 Task: Schedule a monthly meeting using the 'Monthly Meeting' template and invite shubhamjain391@outlook.com.
Action: Mouse moved to (12, 55)
Screenshot: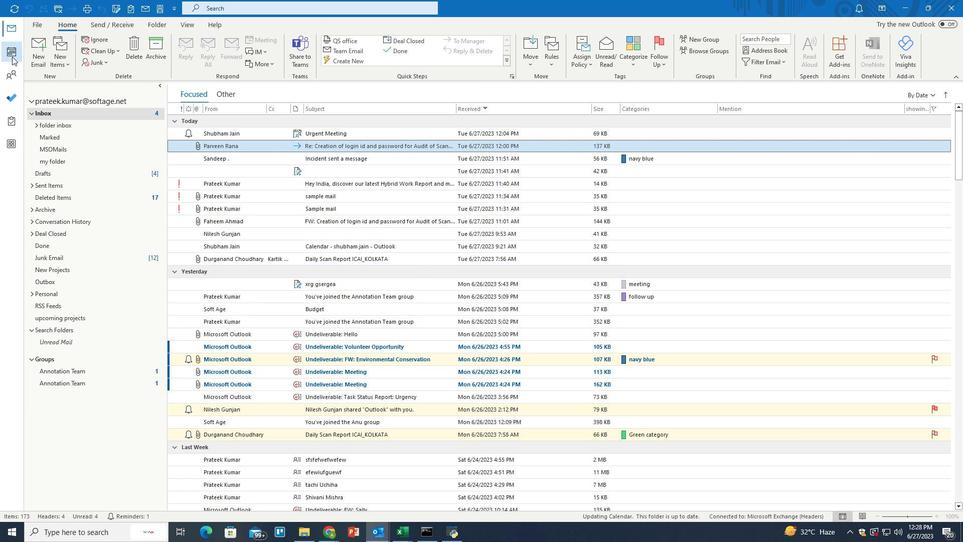 
Action: Mouse pressed left at (12, 55)
Screenshot: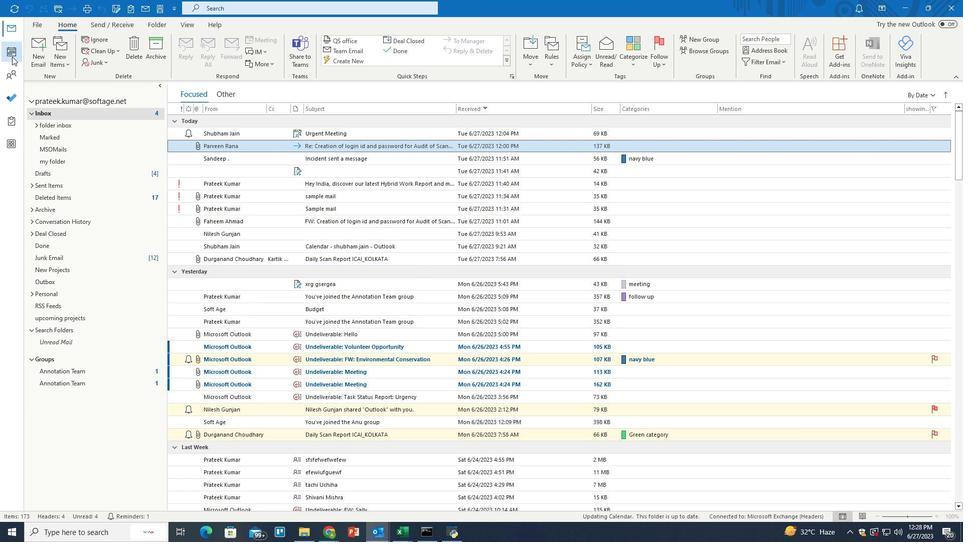 
Action: Mouse moved to (74, 56)
Screenshot: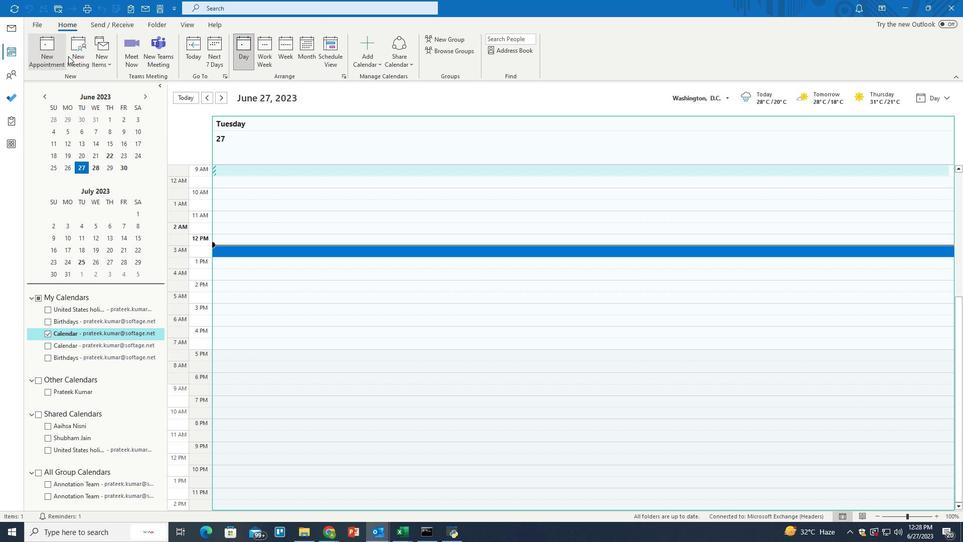 
Action: Mouse pressed left at (74, 56)
Screenshot: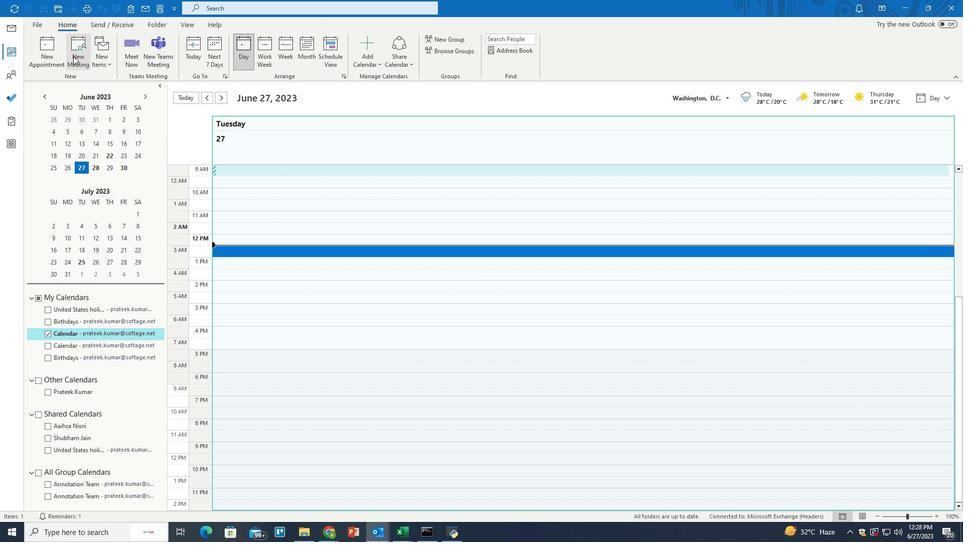 
Action: Mouse moved to (659, 109)
Screenshot: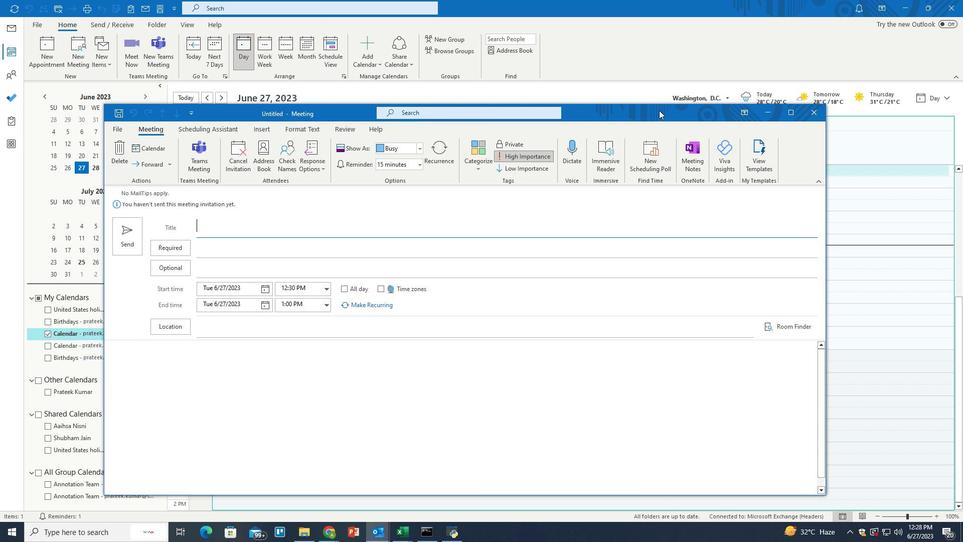 
Action: Mouse pressed left at (659, 109)
Screenshot: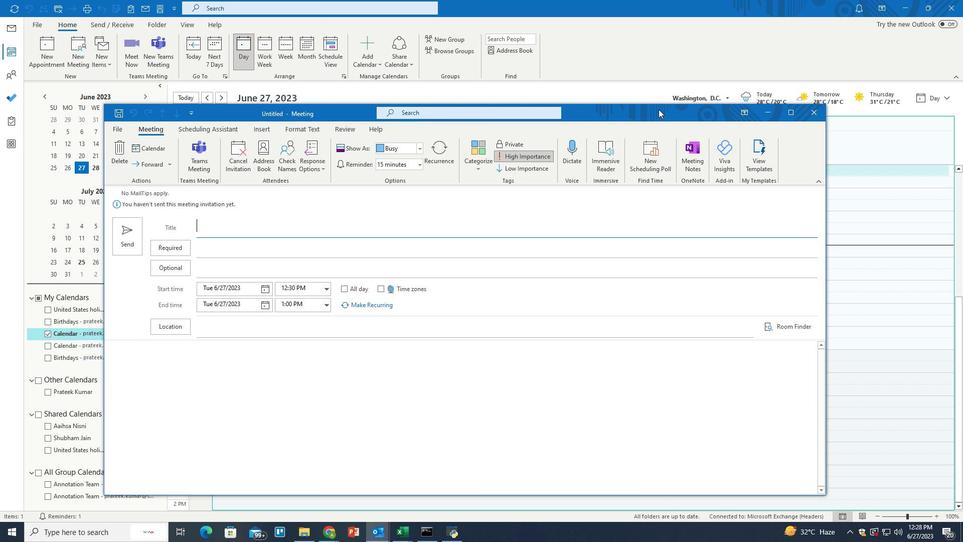 
Action: Mouse pressed left at (659, 109)
Screenshot: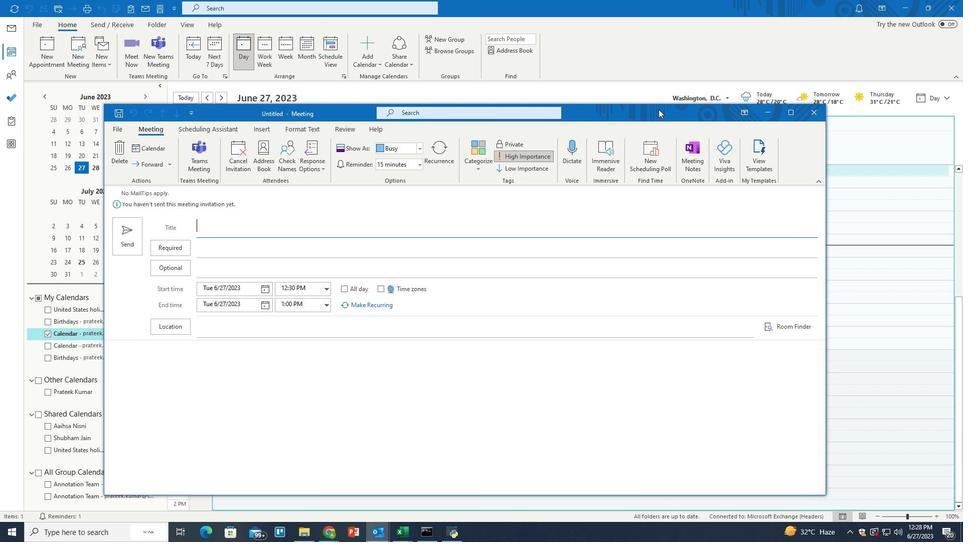 
Action: Mouse moved to (127, 123)
Screenshot: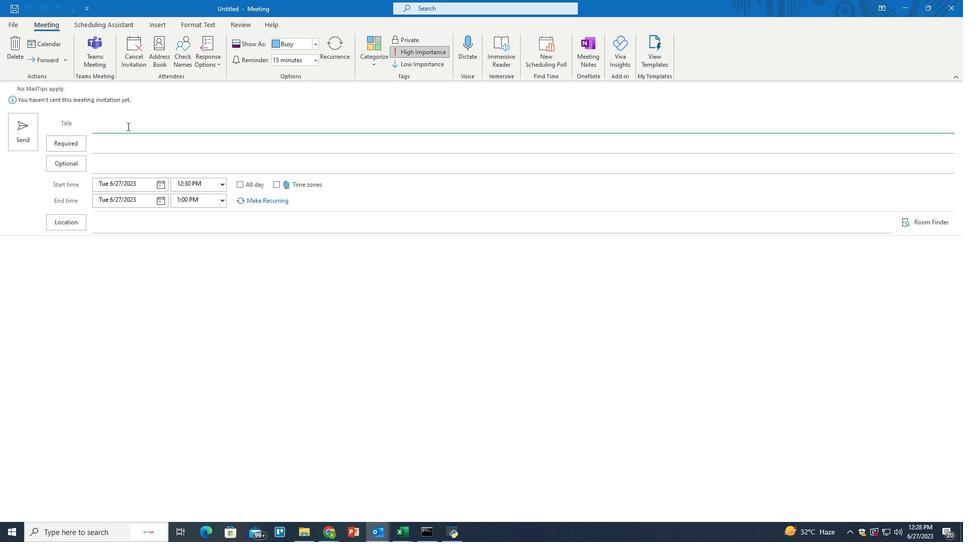 
Action: Key pressed s<Key.backspace><Key.tab>shubhamjain3991<Key.shift>@outlook.com<Key.enter>
Screenshot: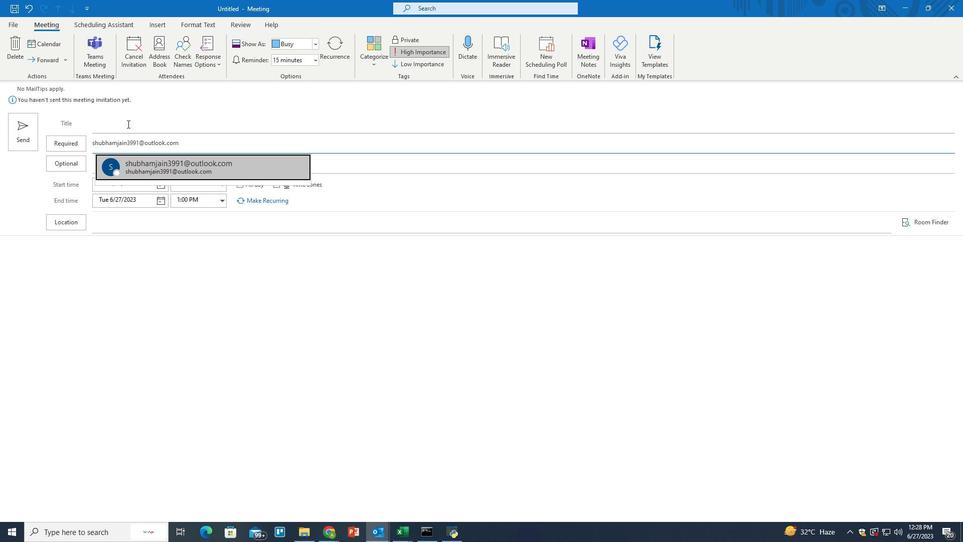 
Action: Mouse moved to (114, 127)
Screenshot: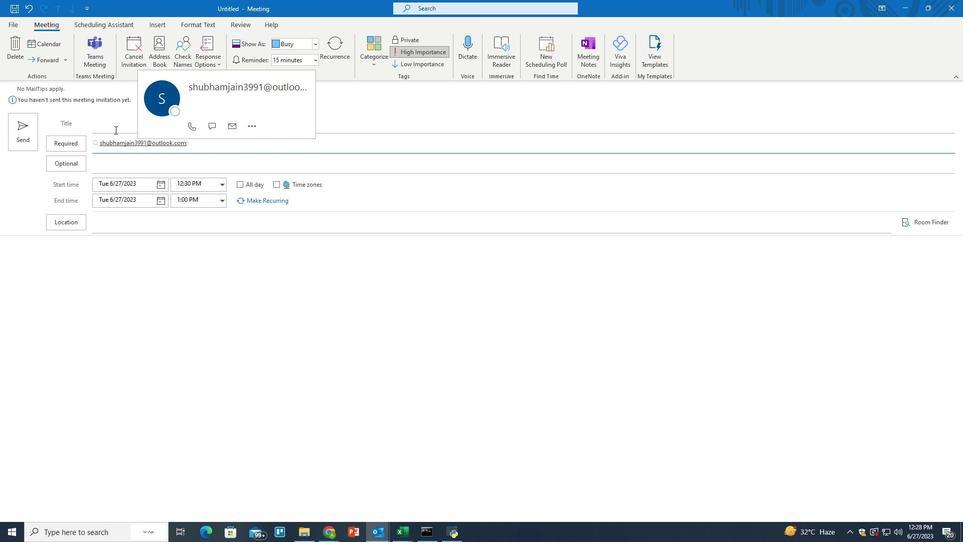 
Action: Mouse pressed left at (114, 127)
Screenshot: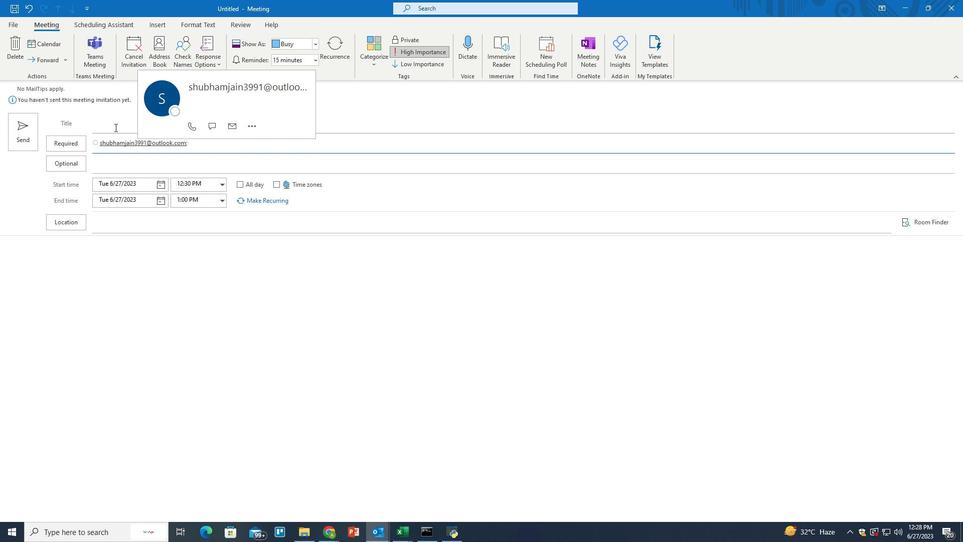 
Action: Key pressed <Key.shift>Monthly<Key.space><Key.shift>Meeting
Screenshot: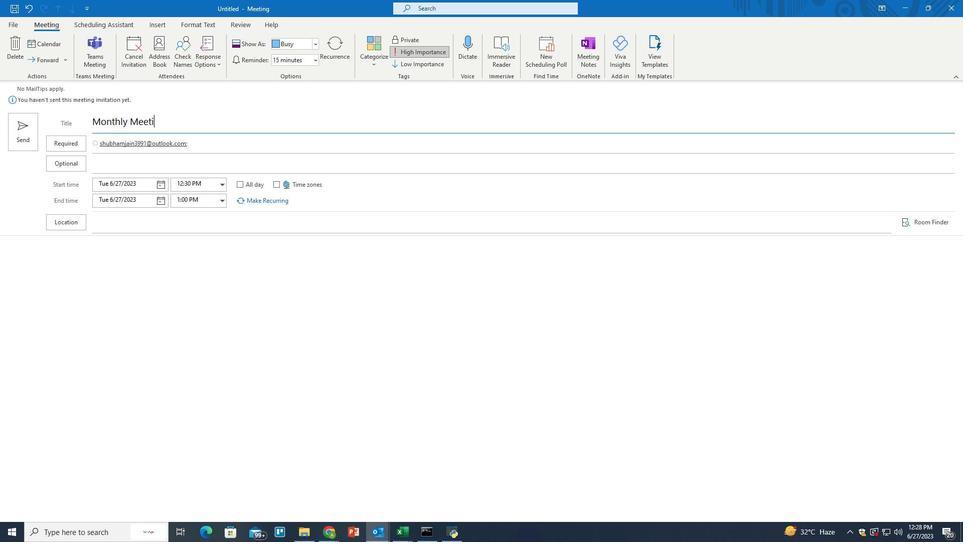 
Action: Mouse moved to (654, 59)
Screenshot: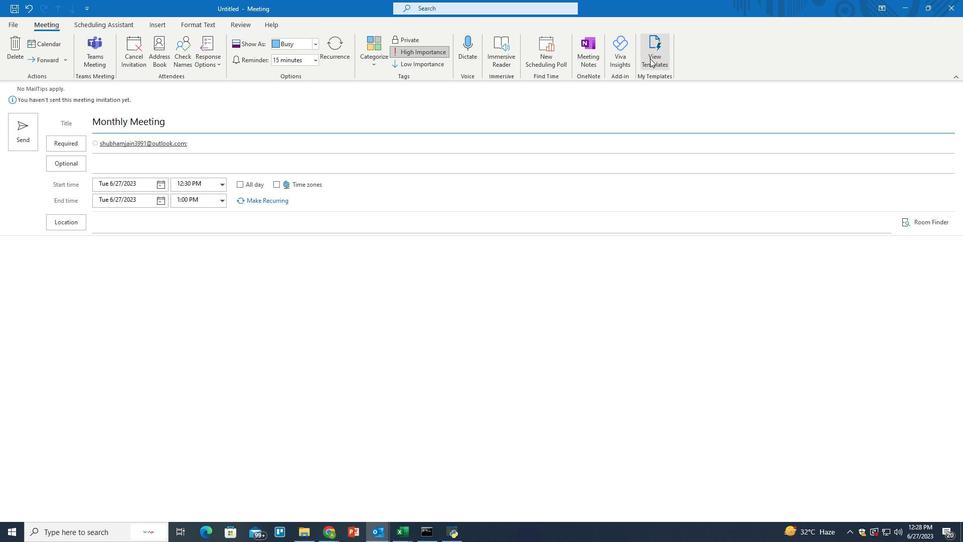 
Action: Mouse pressed left at (654, 59)
Screenshot: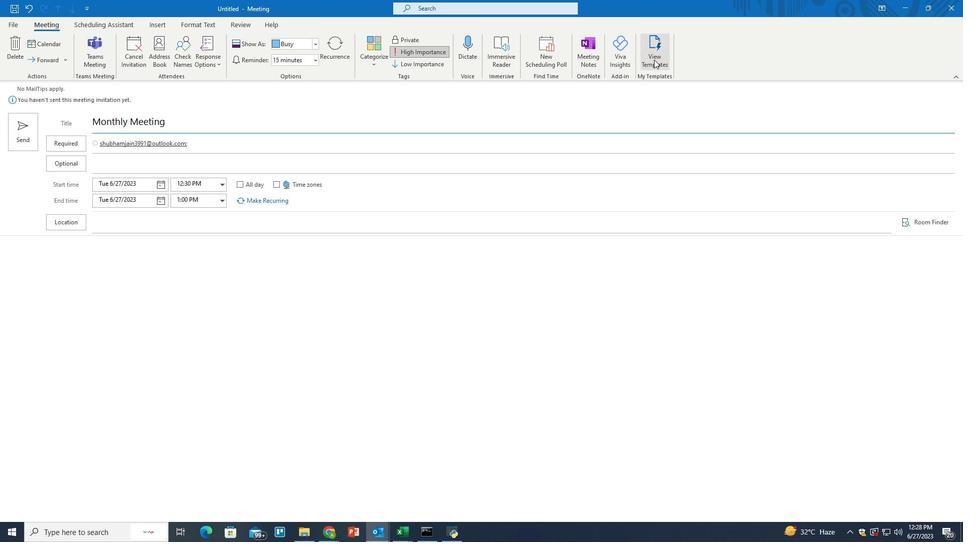 
Action: Mouse moved to (822, 188)
Screenshot: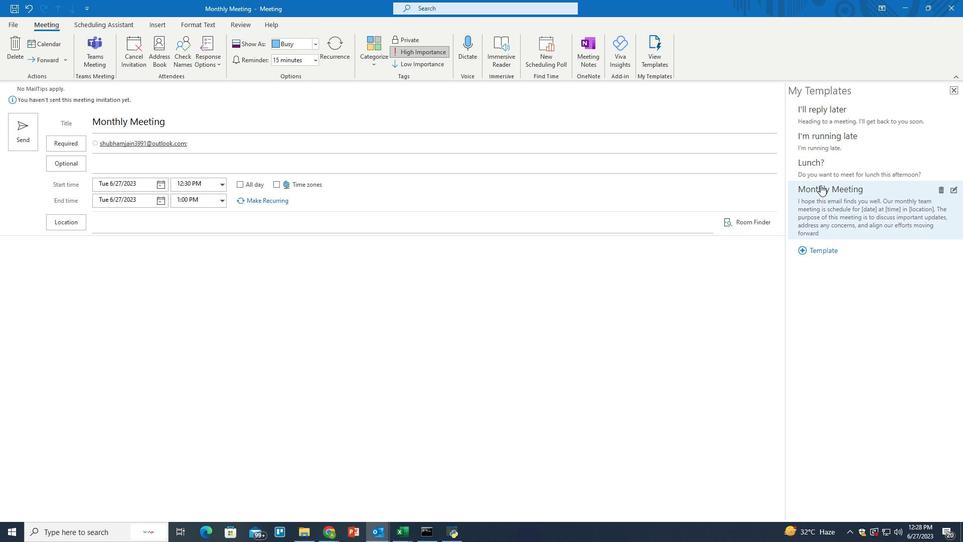 
Action: Mouse pressed left at (822, 188)
Screenshot: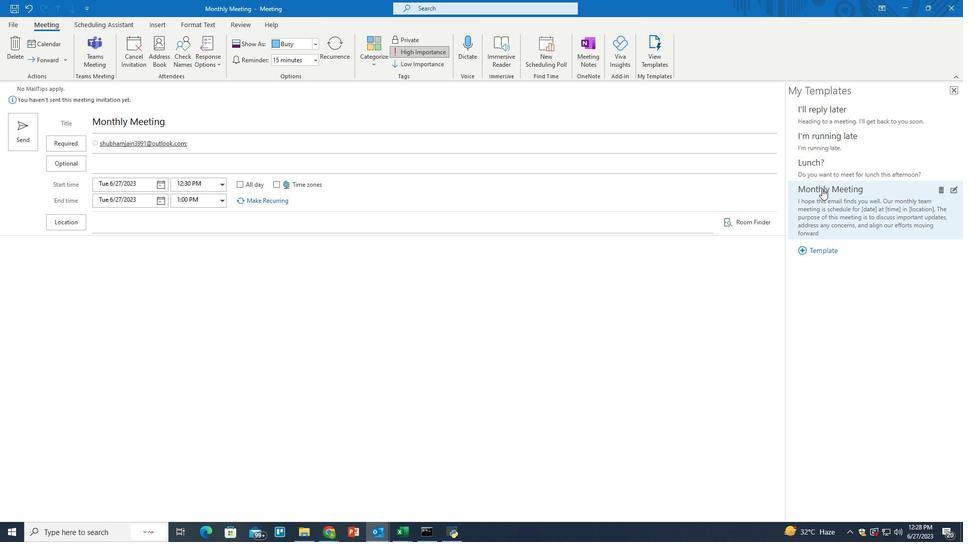 
Action: Mouse moved to (158, 185)
Screenshot: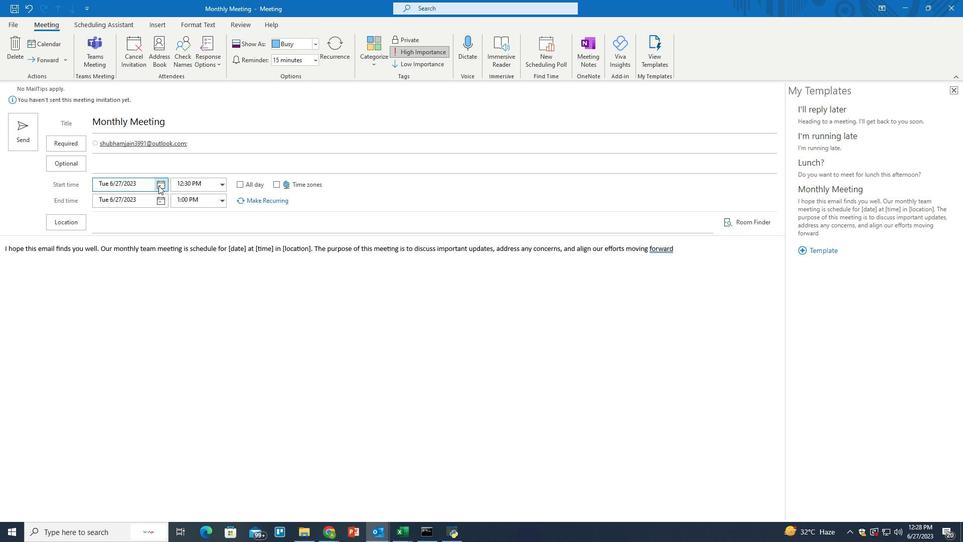 
Action: Mouse pressed left at (158, 185)
Screenshot: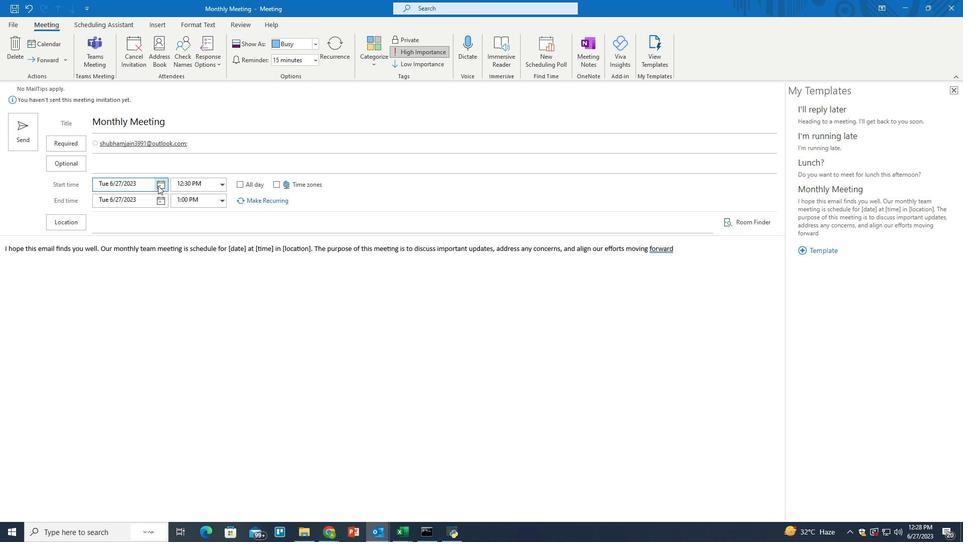 
Action: Mouse moved to (163, 197)
Screenshot: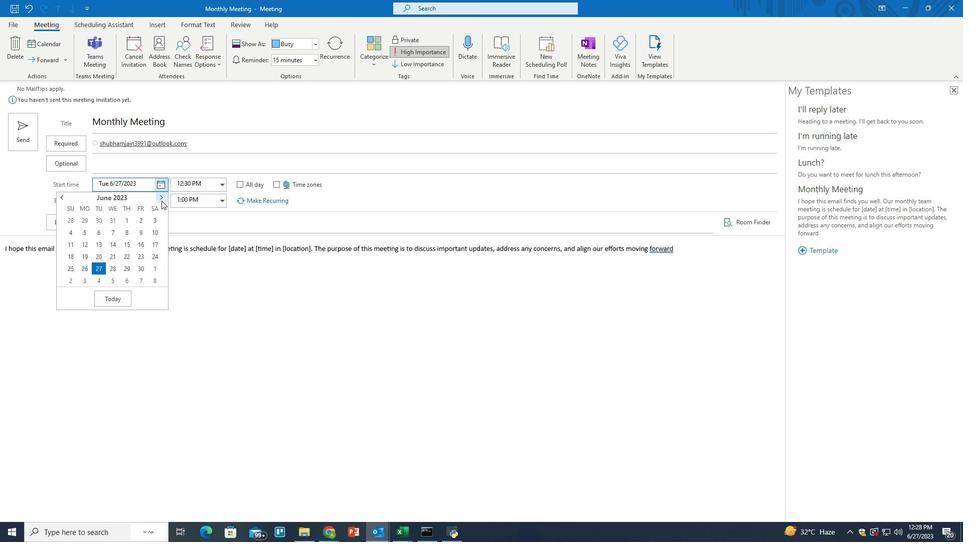 
Action: Mouse pressed left at (163, 197)
Screenshot: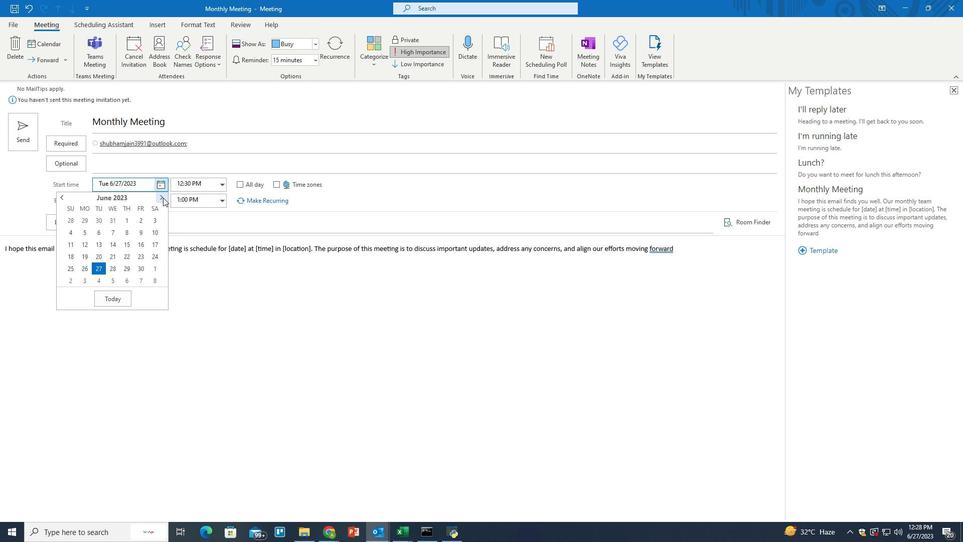 
Action: Mouse moved to (161, 199)
Screenshot: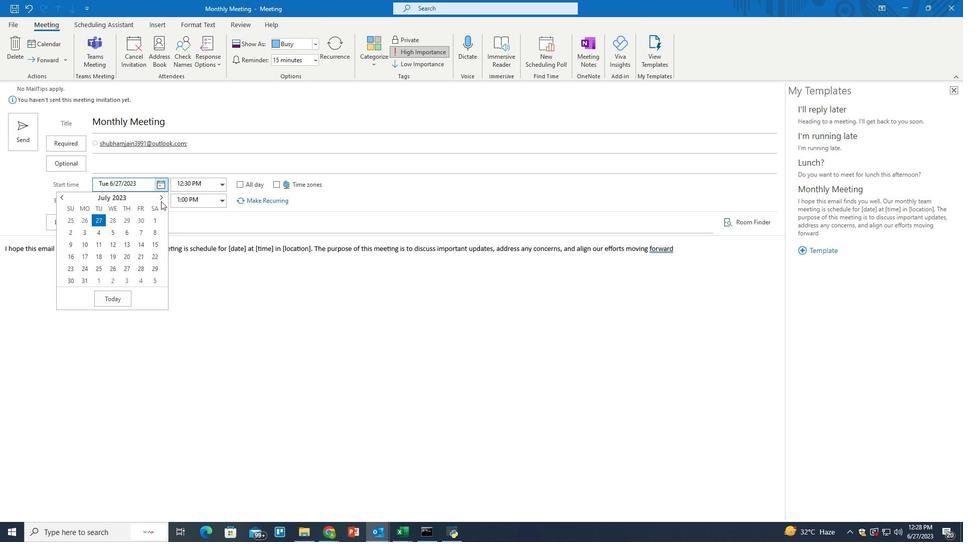 
Action: Mouse pressed left at (161, 199)
Screenshot: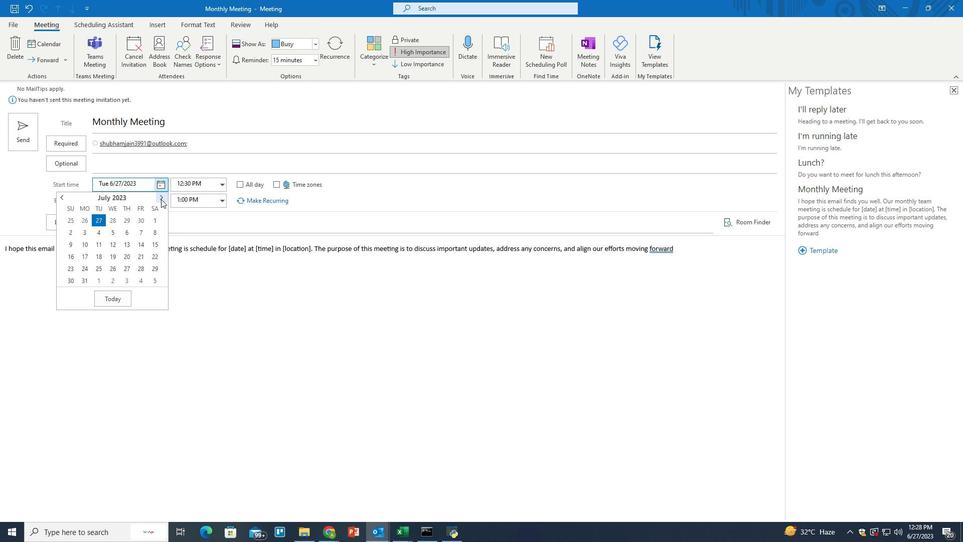 
Action: Mouse moved to (61, 198)
Screenshot: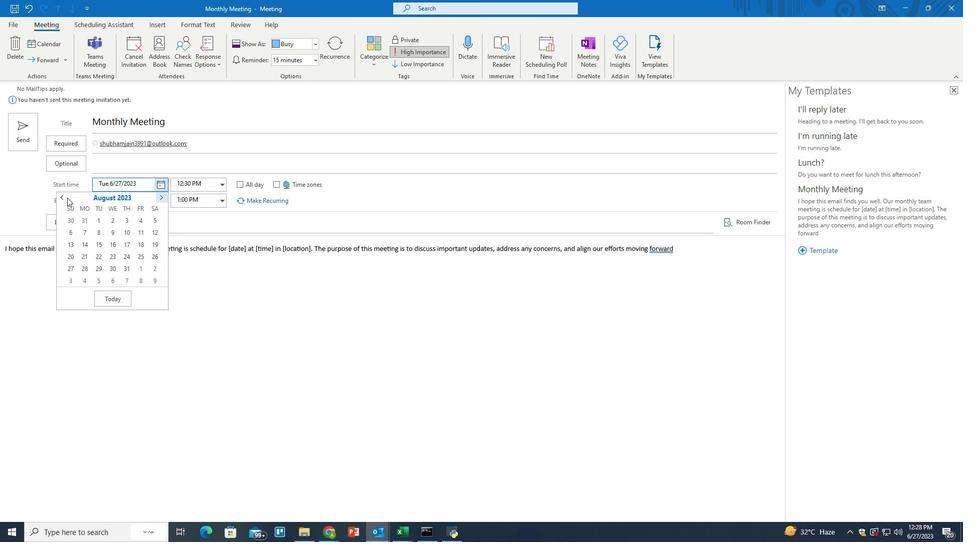 
Action: Mouse pressed left at (61, 198)
Screenshot: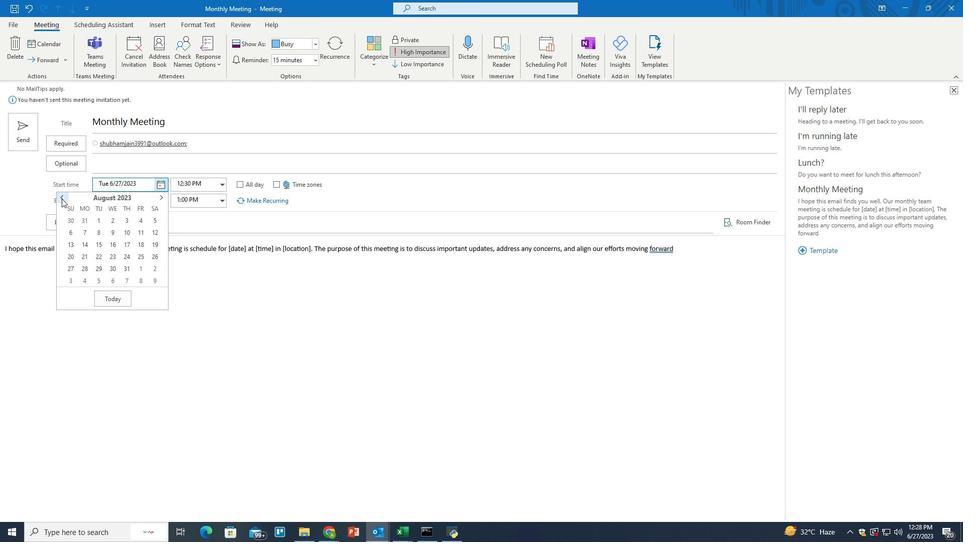 
Action: Mouse moved to (114, 232)
Screenshot: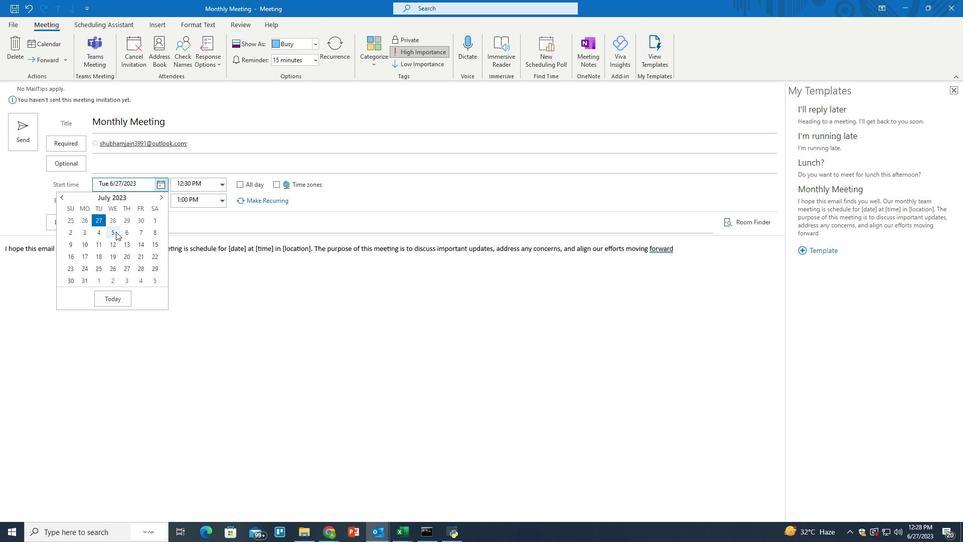 
Action: Mouse pressed left at (114, 232)
Screenshot: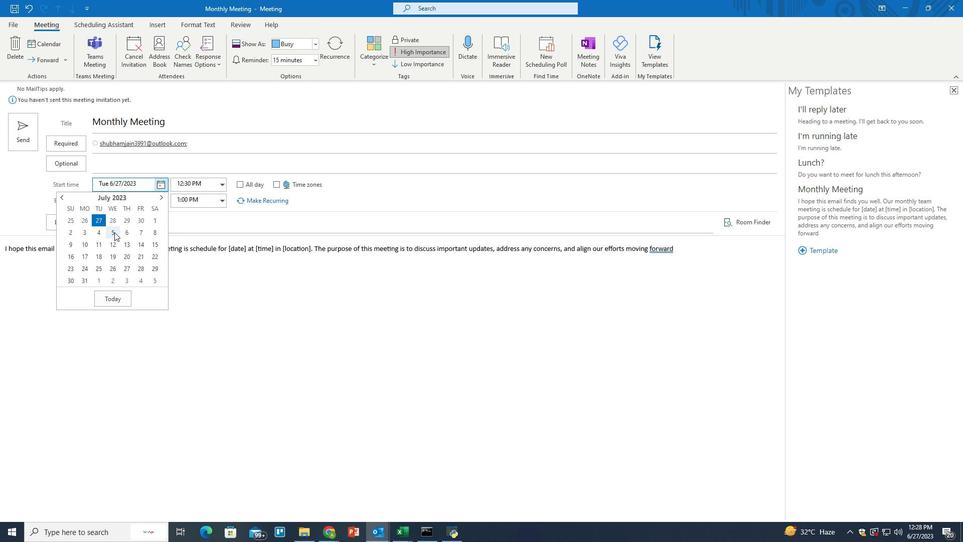 
Action: Mouse moved to (224, 184)
Screenshot: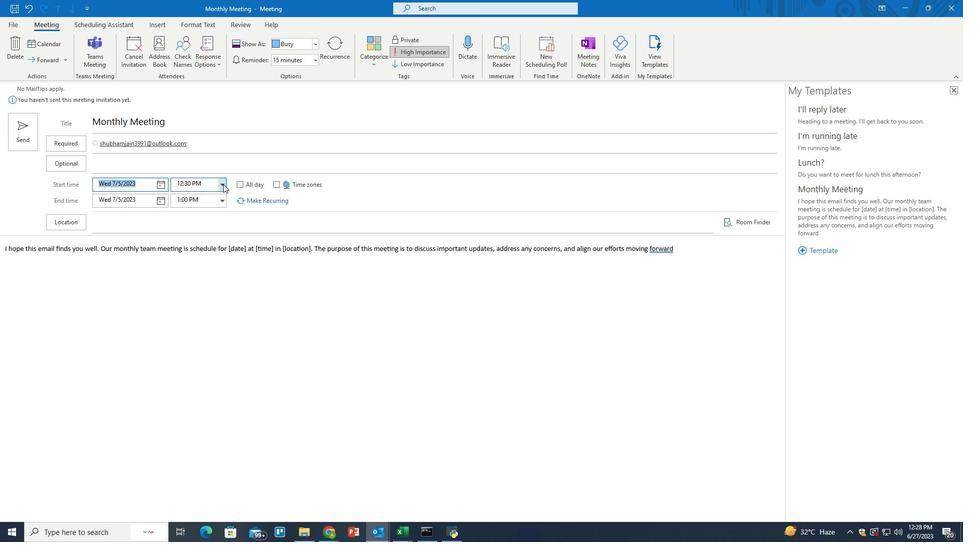 
Action: Mouse pressed left at (224, 184)
Screenshot: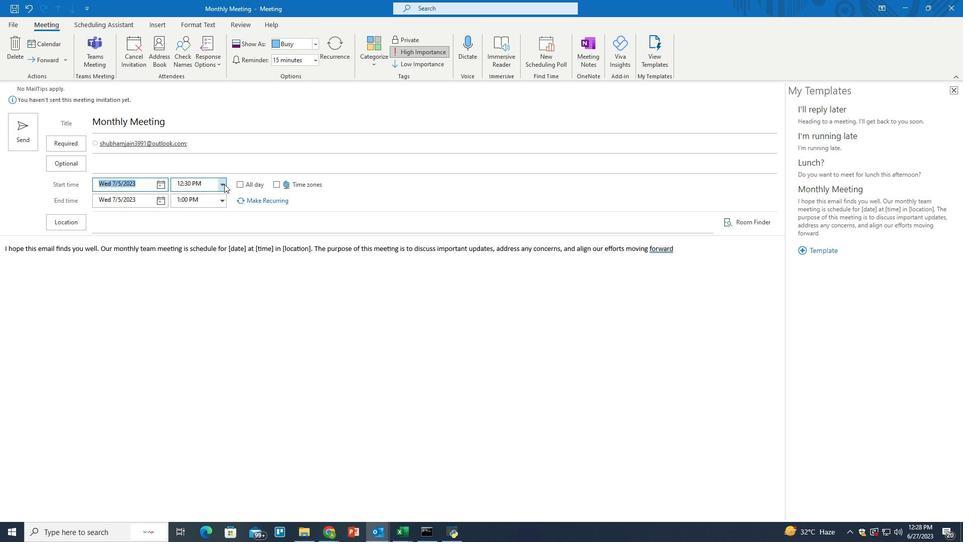 
Action: Mouse moved to (197, 213)
Screenshot: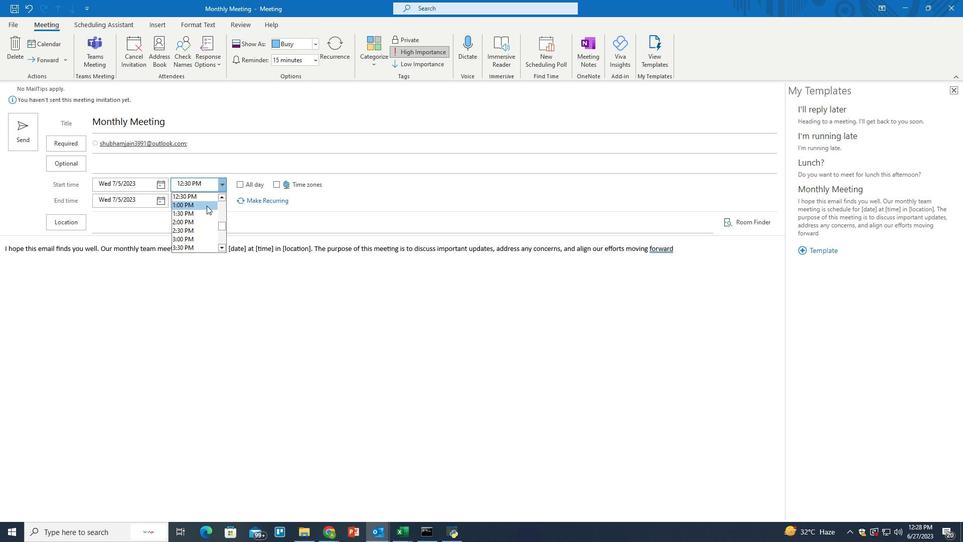 
Action: Mouse scrolled (197, 214) with delta (0, 0)
Screenshot: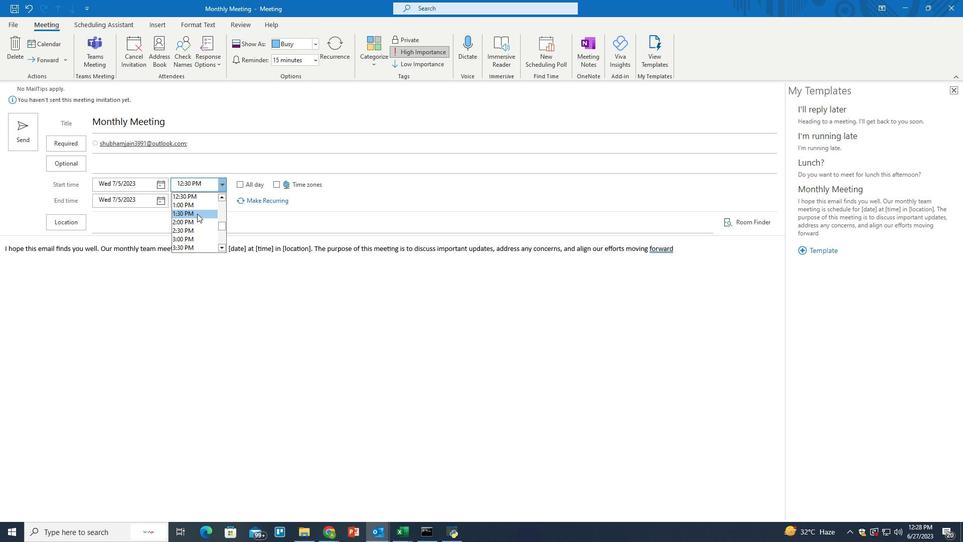 
Action: Mouse scrolled (197, 214) with delta (0, 0)
Screenshot: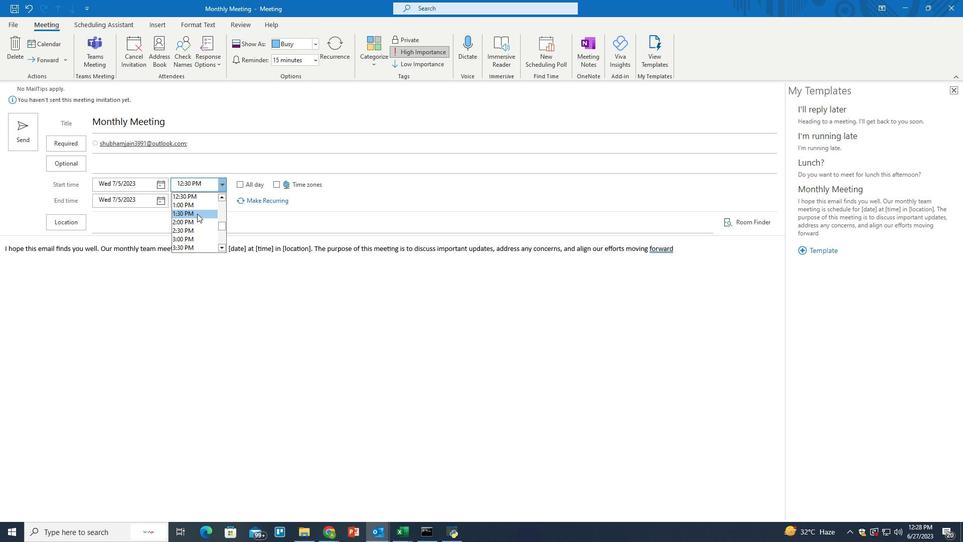 
Action: Mouse scrolled (197, 214) with delta (0, 0)
Screenshot: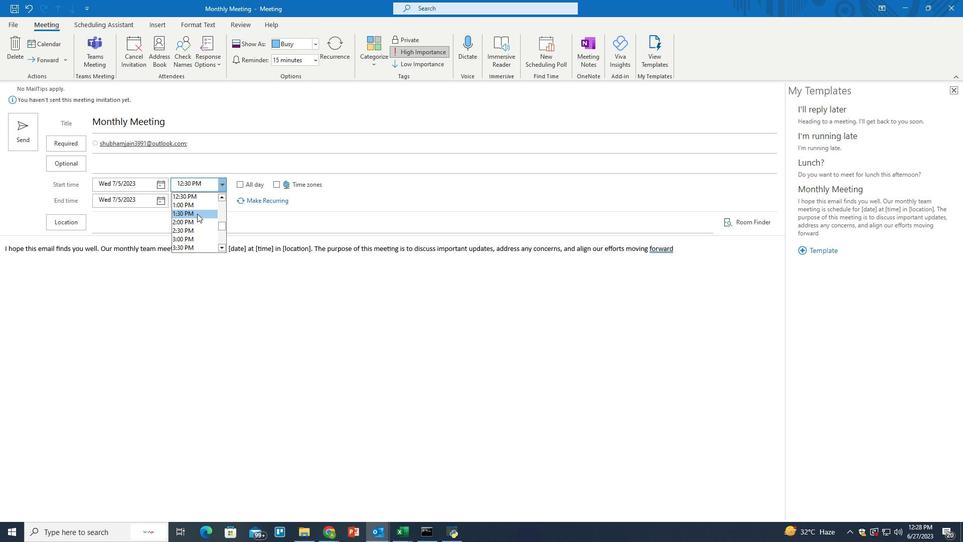 
Action: Mouse scrolled (197, 214) with delta (0, 0)
Screenshot: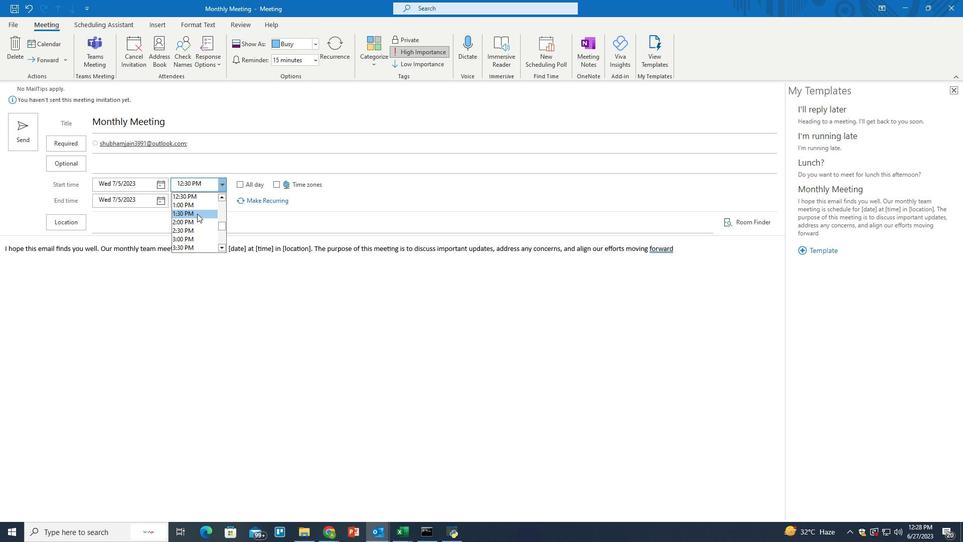 
Action: Mouse moved to (220, 195)
Screenshot: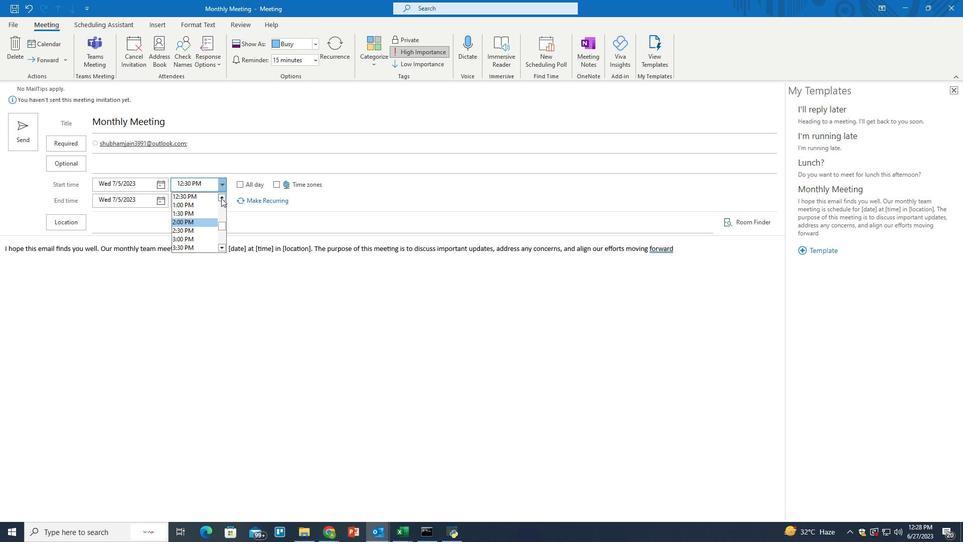 
Action: Mouse pressed left at (220, 195)
Screenshot: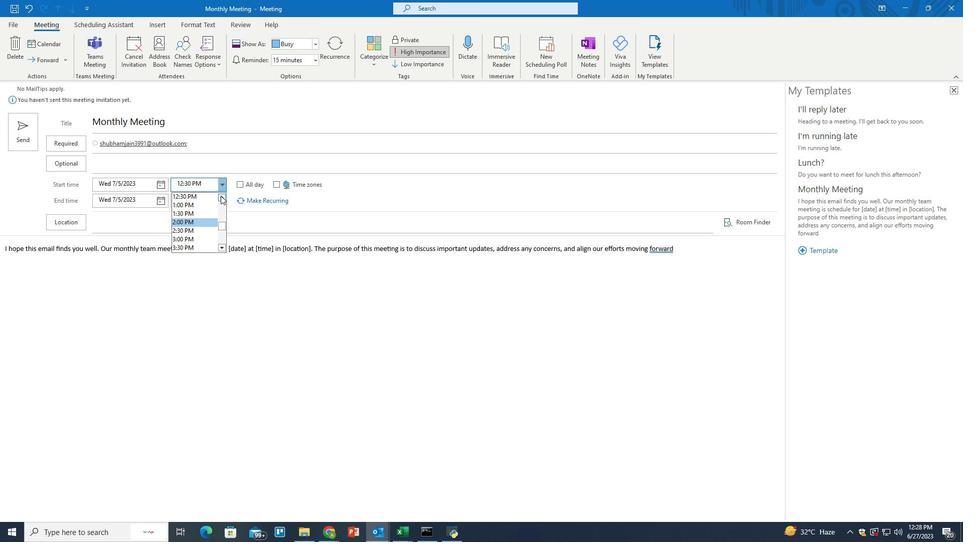 
Action: Mouse pressed left at (220, 195)
Screenshot: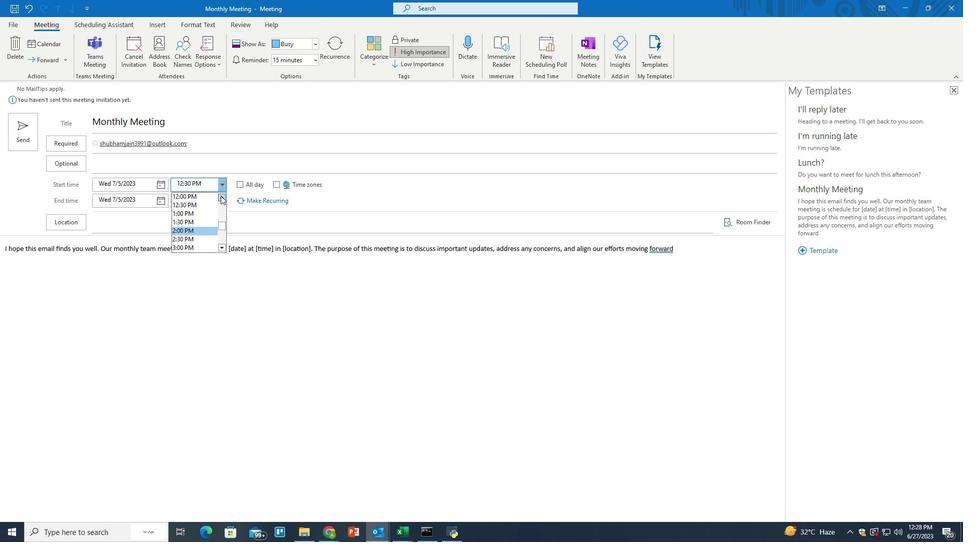 
Action: Mouse pressed left at (220, 195)
Screenshot: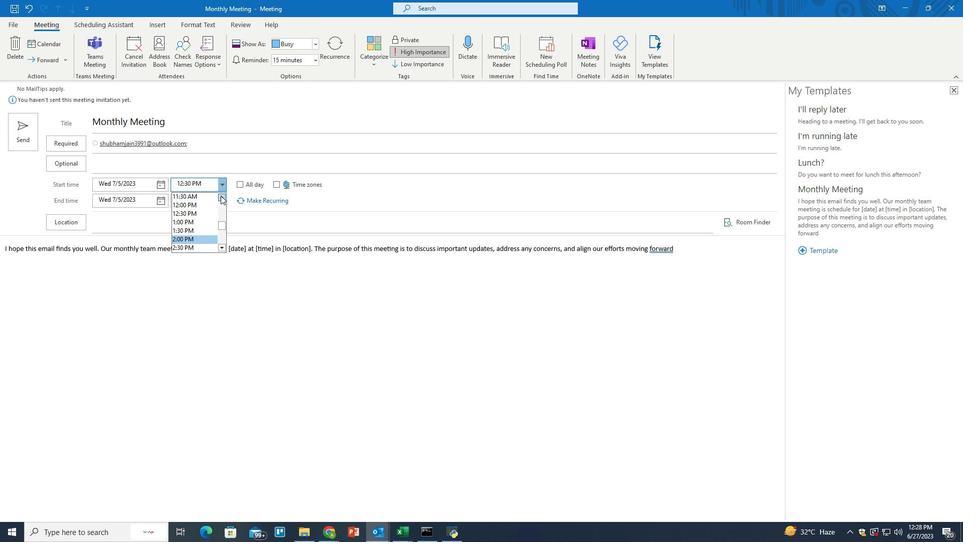 
Action: Mouse pressed left at (220, 195)
Screenshot: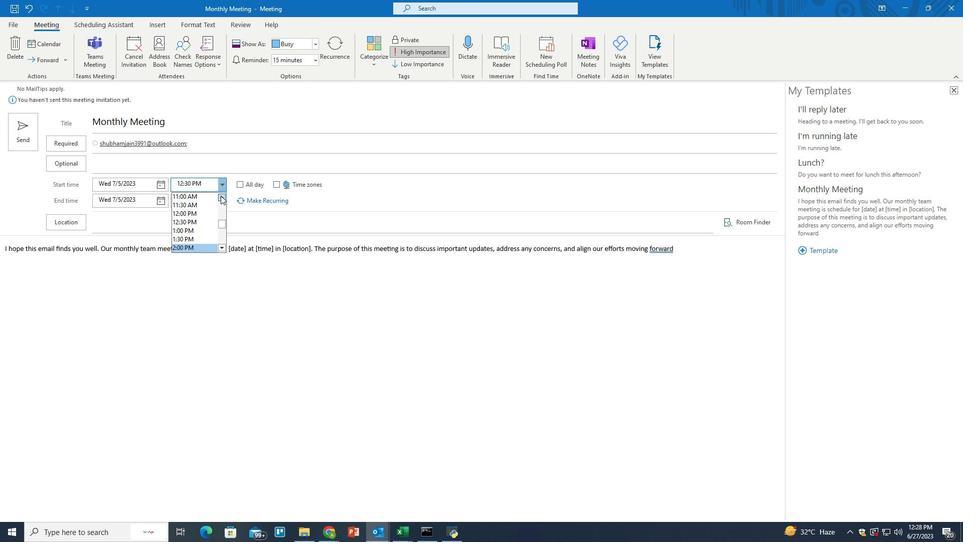 
Action: Mouse moved to (220, 195)
Screenshot: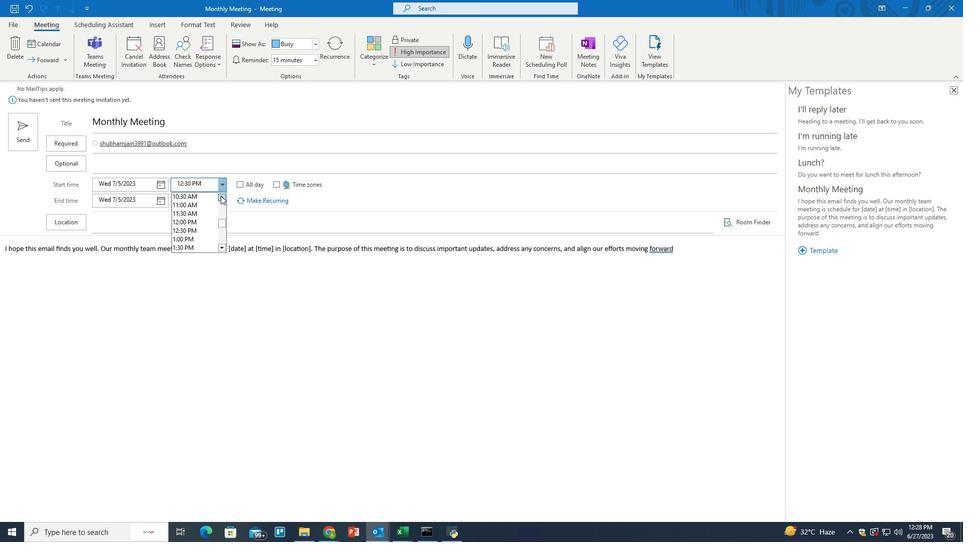 
Action: Mouse pressed left at (220, 195)
Screenshot: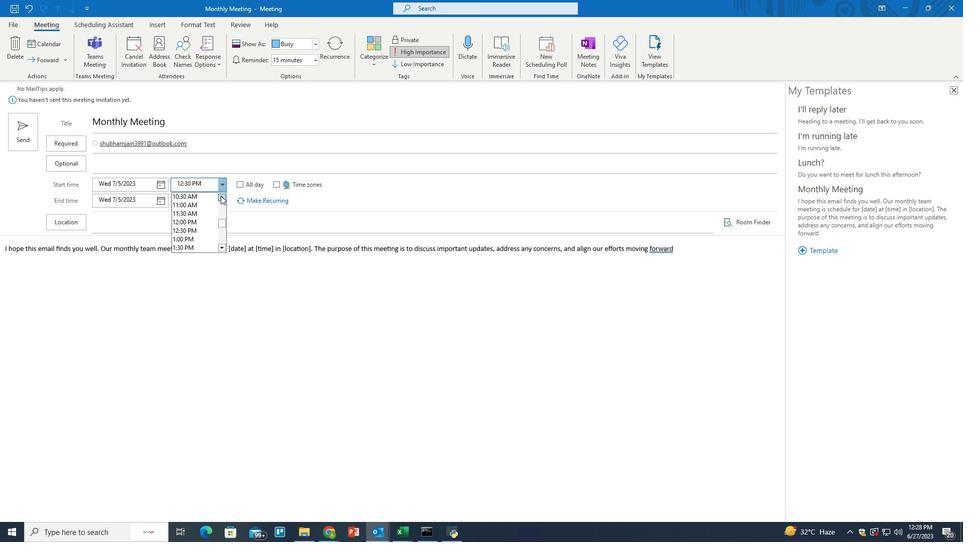 
Action: Mouse pressed left at (220, 195)
Screenshot: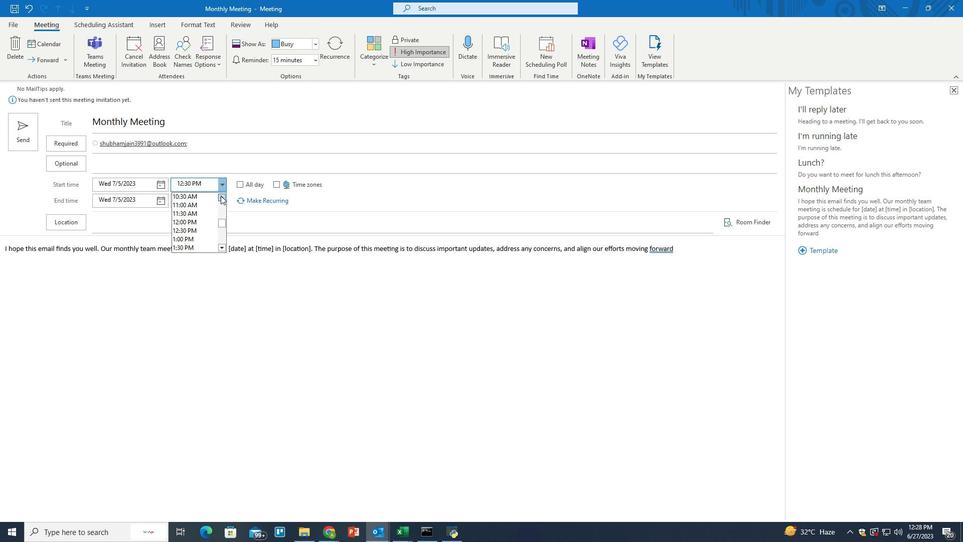 
Action: Mouse pressed left at (220, 195)
Screenshot: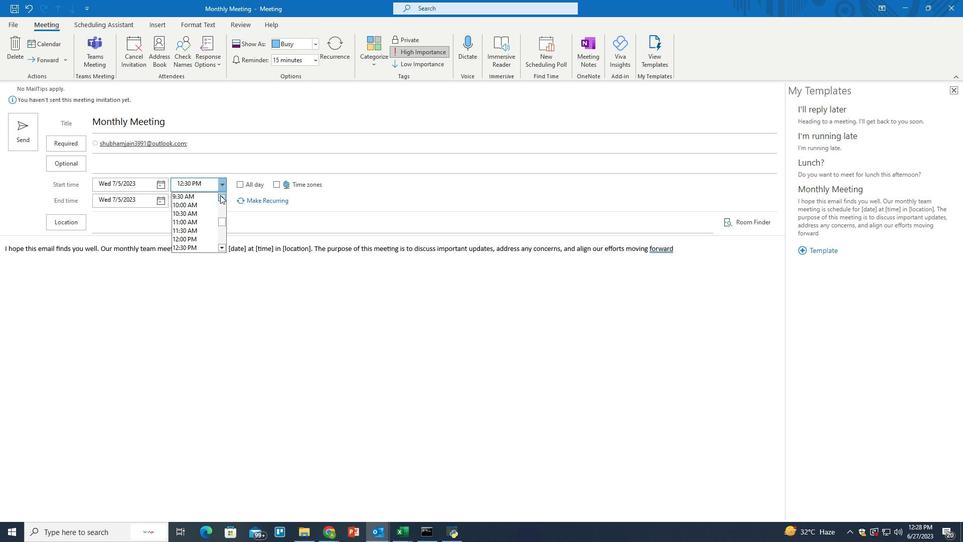 
Action: Mouse pressed left at (220, 195)
Screenshot: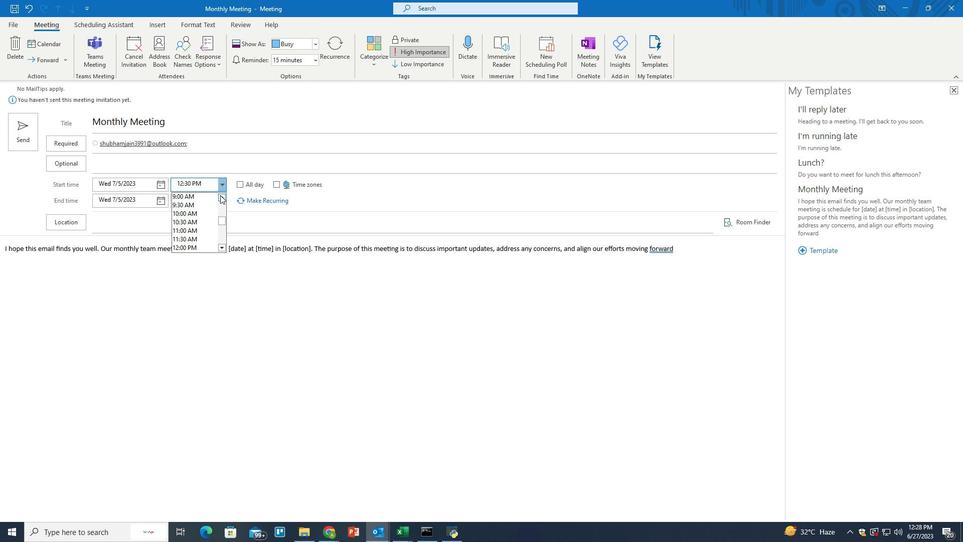 
Action: Mouse pressed left at (220, 195)
Screenshot: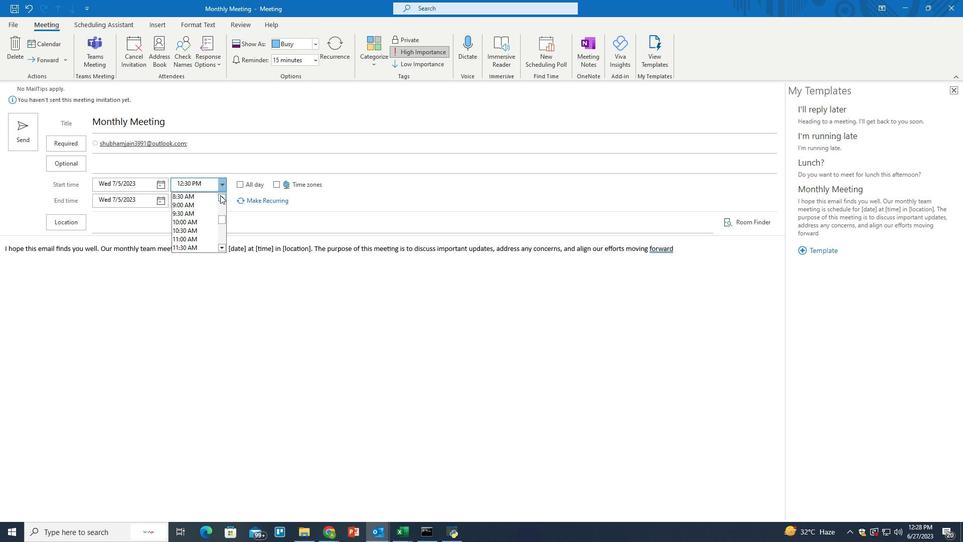 
Action: Mouse pressed left at (220, 195)
Screenshot: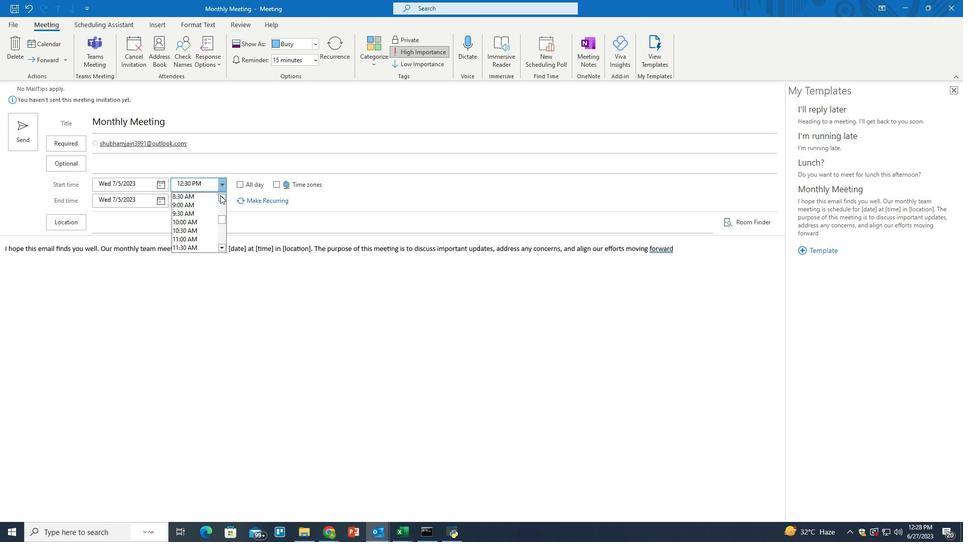 
Action: Mouse pressed left at (220, 195)
Screenshot: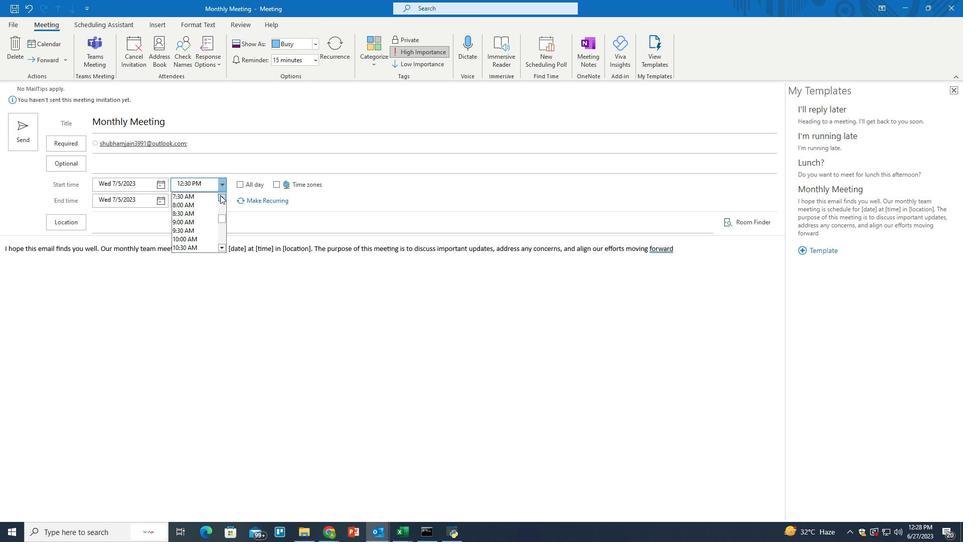 
Action: Mouse pressed left at (220, 195)
Screenshot: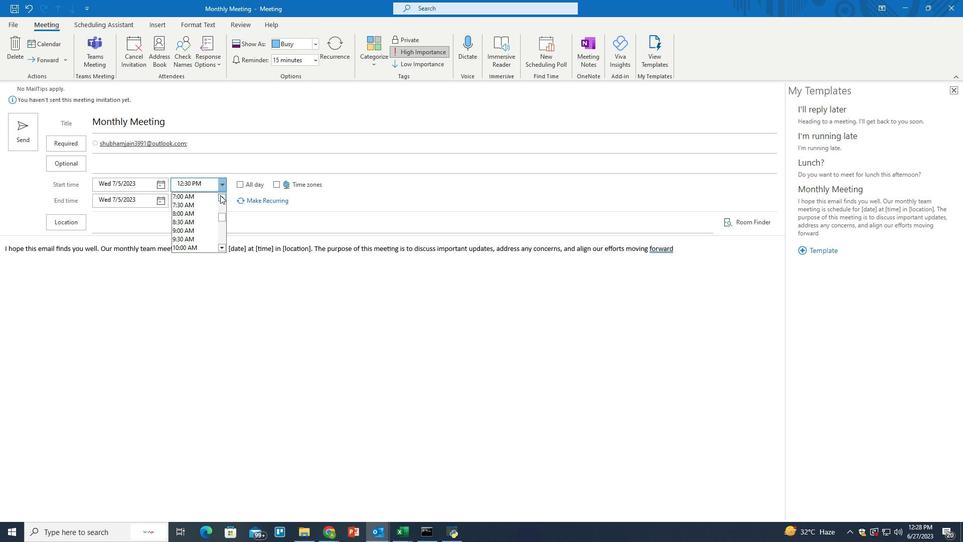 
Action: Mouse pressed left at (220, 195)
Screenshot: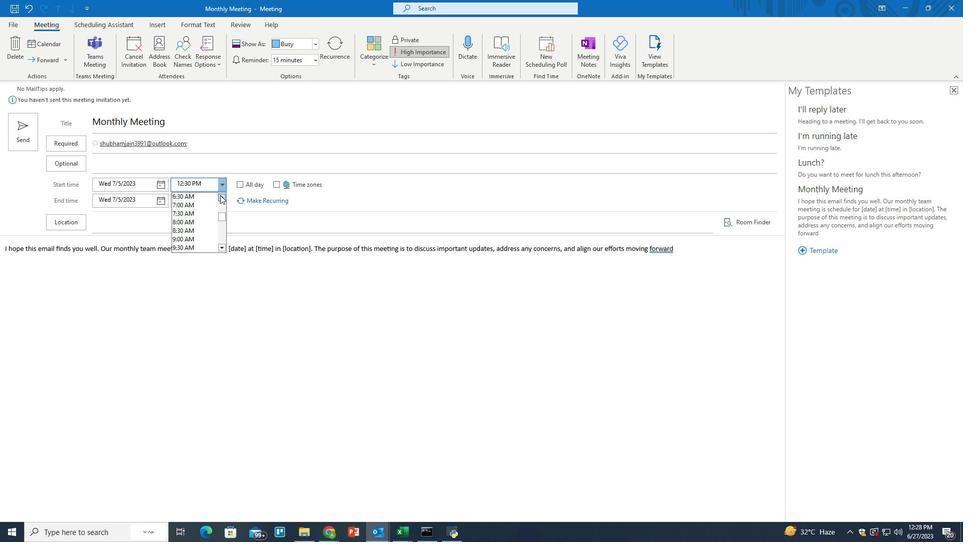 
Action: Mouse pressed left at (220, 195)
Screenshot: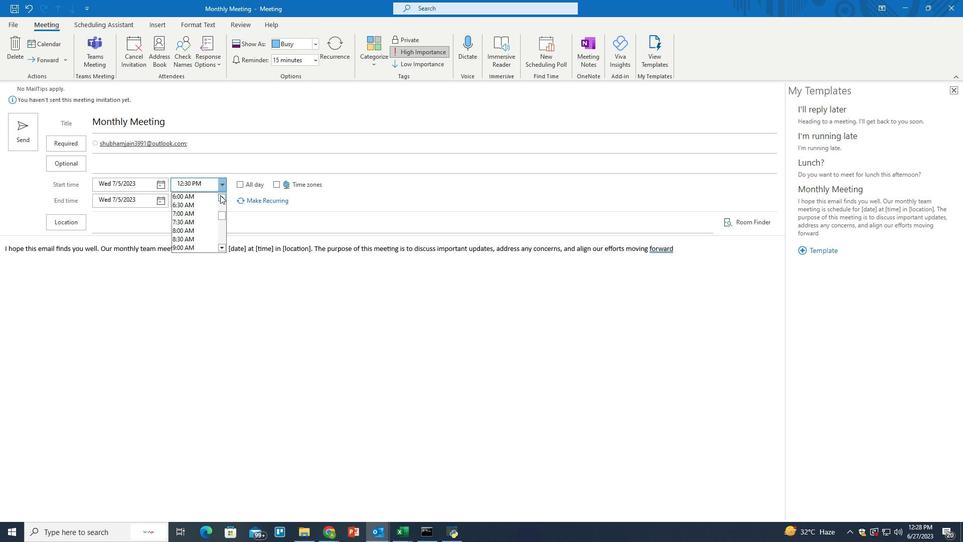 
Action: Mouse pressed left at (220, 195)
Screenshot: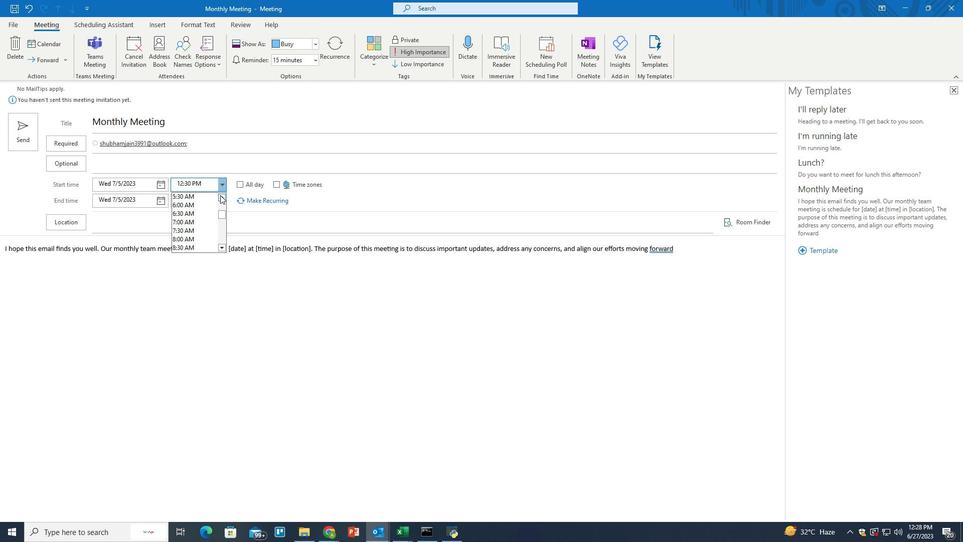 
Action: Mouse moved to (195, 197)
Screenshot: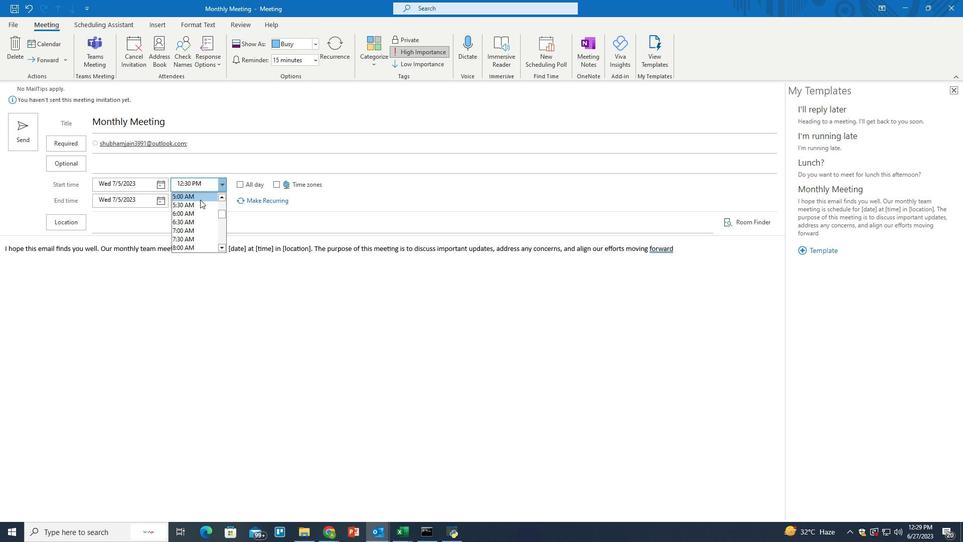 
Action: Mouse pressed left at (195, 197)
Screenshot: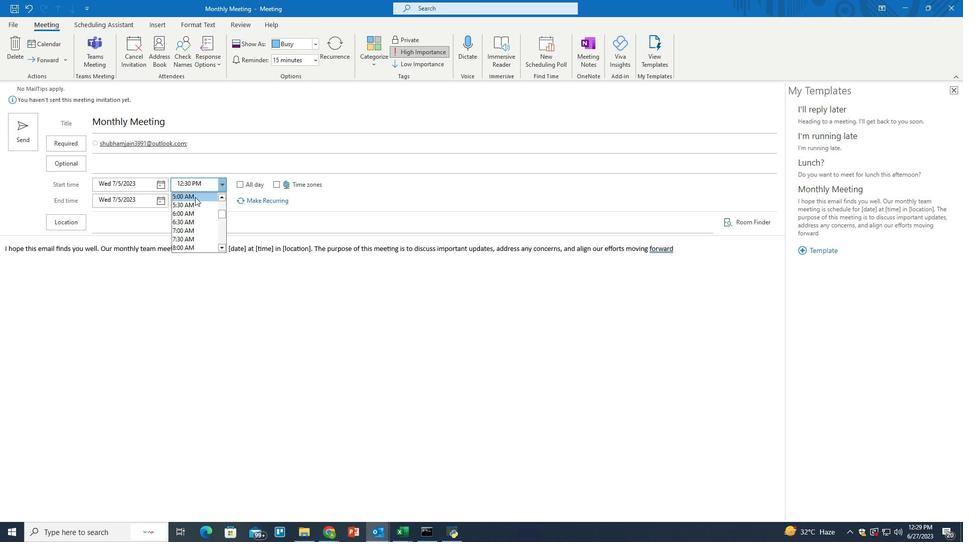 
Action: Mouse moved to (24, 134)
Screenshot: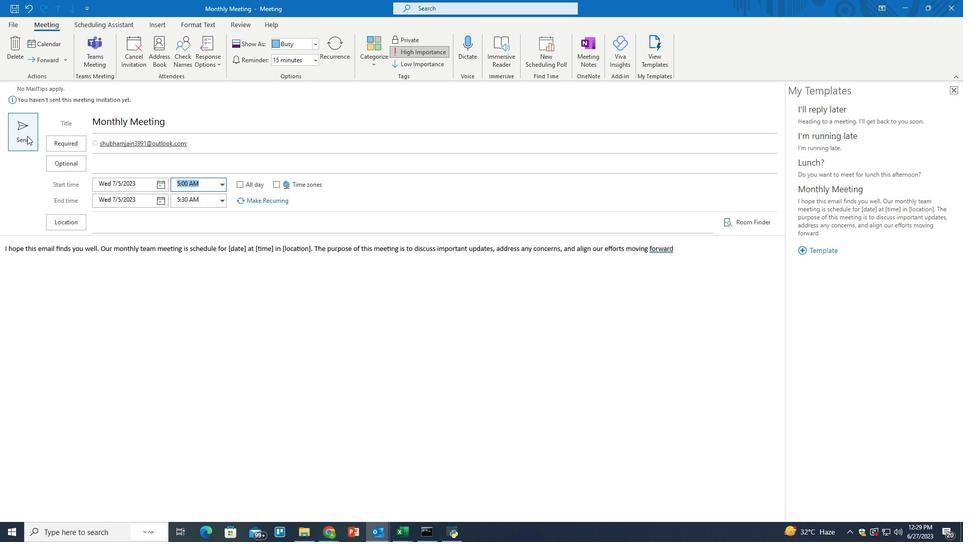 
Action: Mouse pressed left at (24, 134)
Screenshot: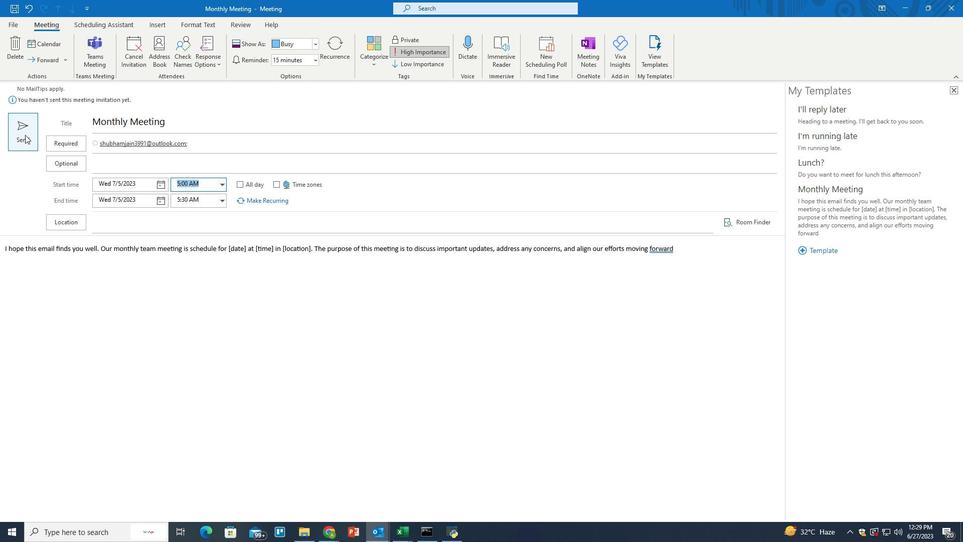 
Action: Mouse moved to (500, 275)
Screenshot: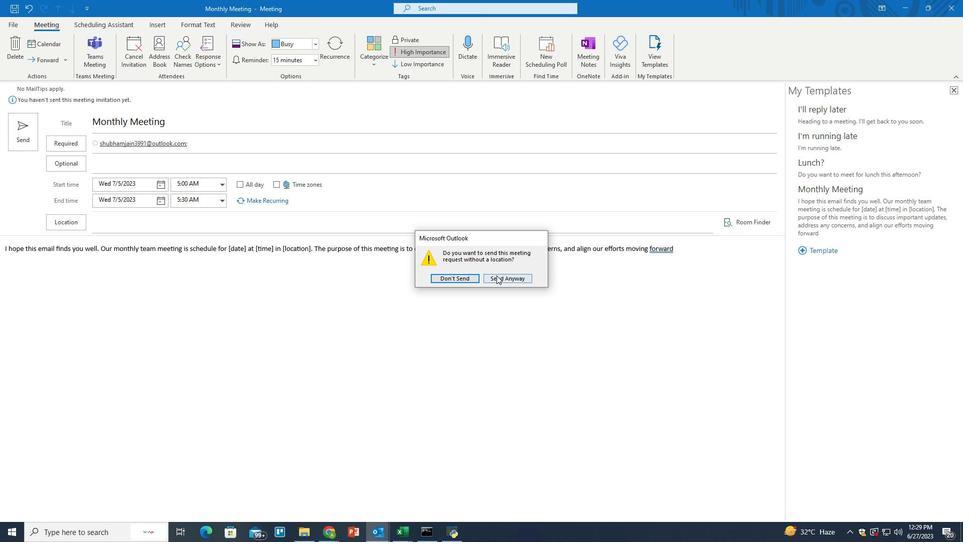 
Action: Mouse pressed left at (500, 275)
Screenshot: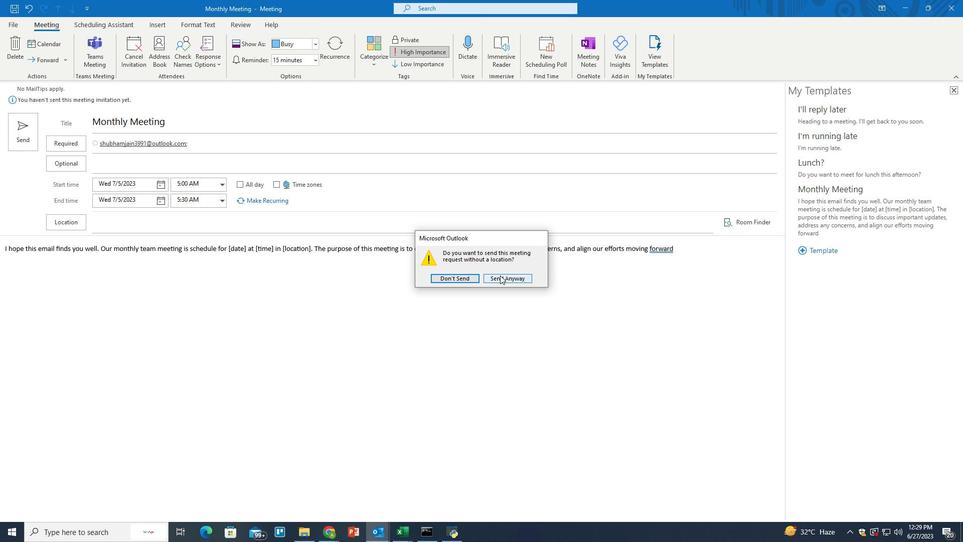 
Action: Mouse moved to (459, 290)
Screenshot: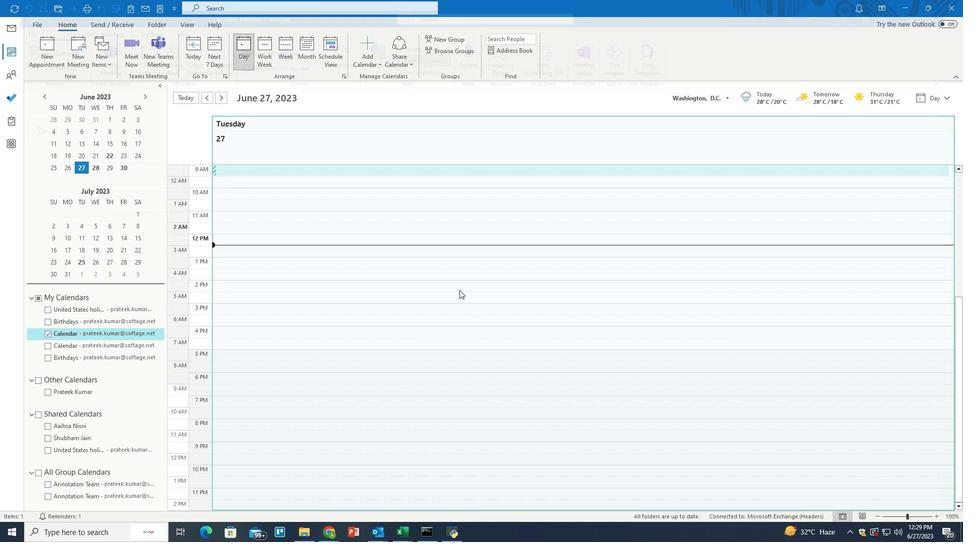 
